 Task: Measure the distance between Denver and Clyfford Still Museum.
Action: Key pressed de
Screenshot: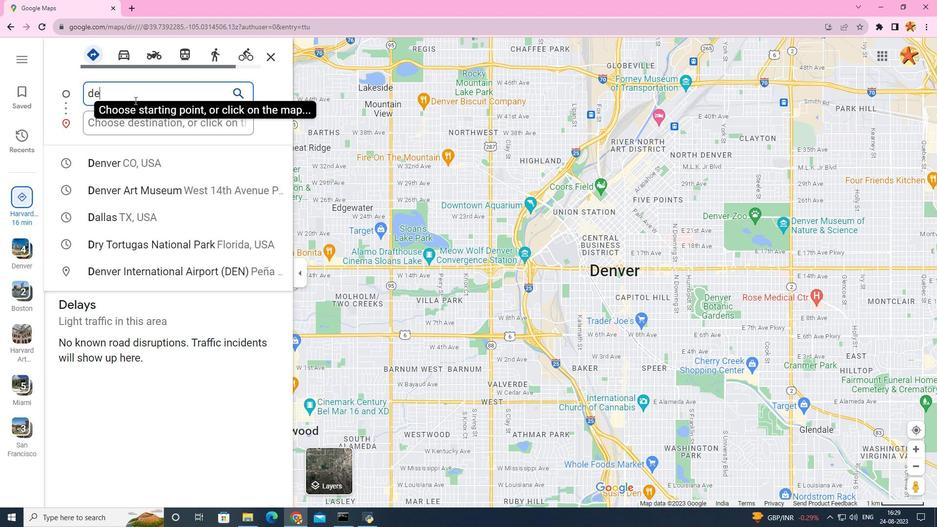 
Action: Mouse moved to (140, 161)
Screenshot: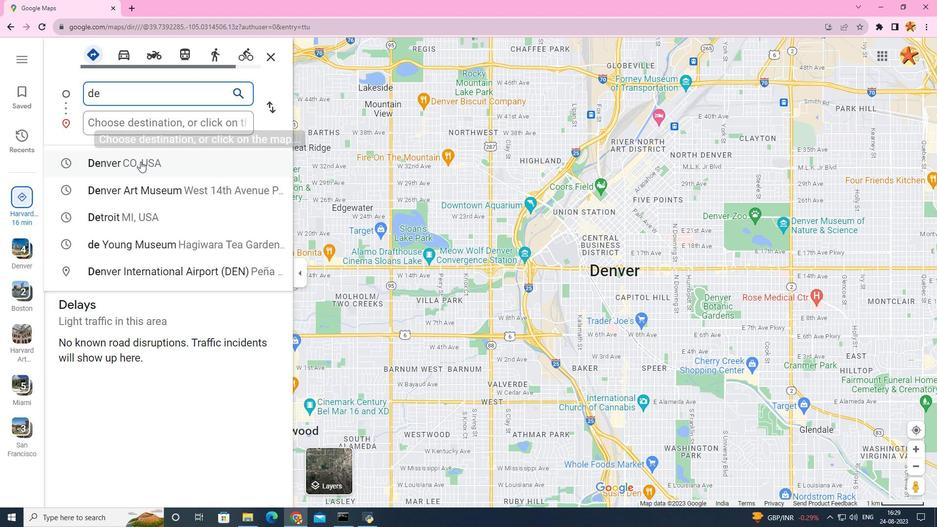
Action: Mouse pressed left at (140, 161)
Screenshot: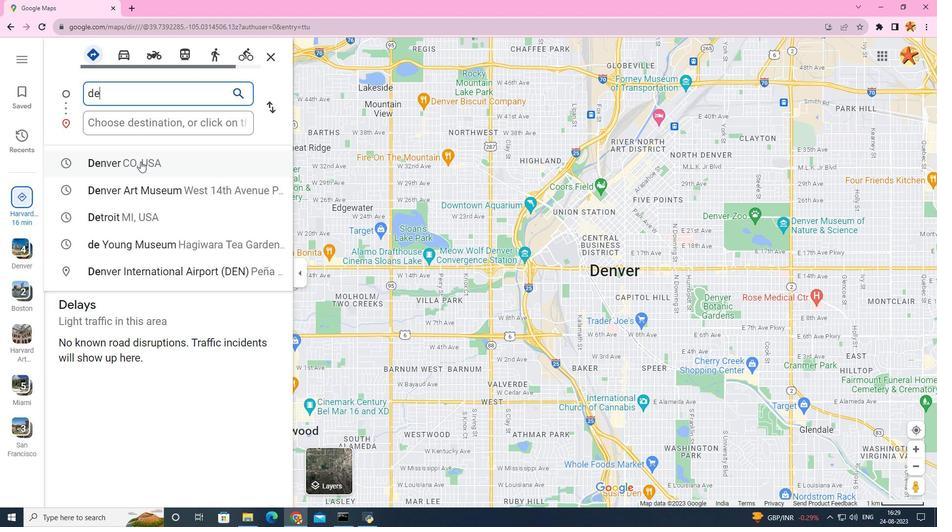 
Action: Mouse moved to (142, 126)
Screenshot: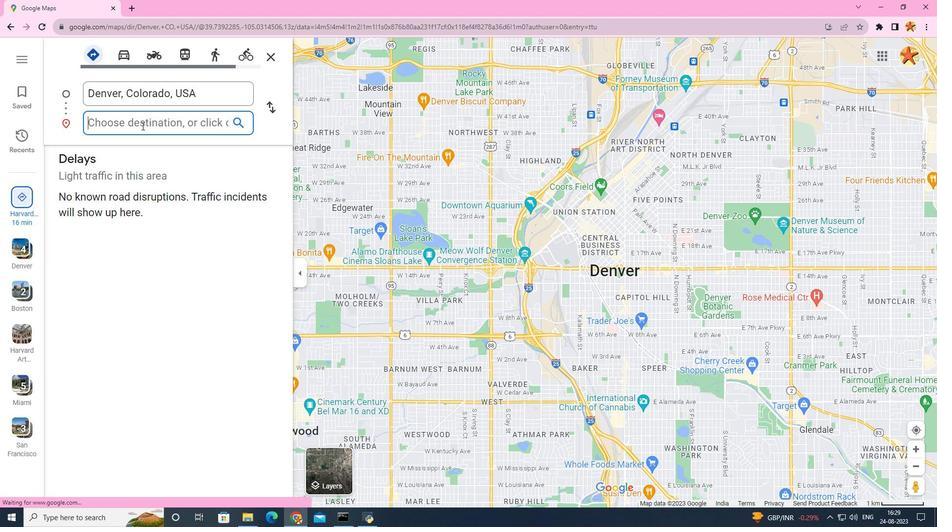 
Action: Mouse pressed left at (142, 126)
Screenshot: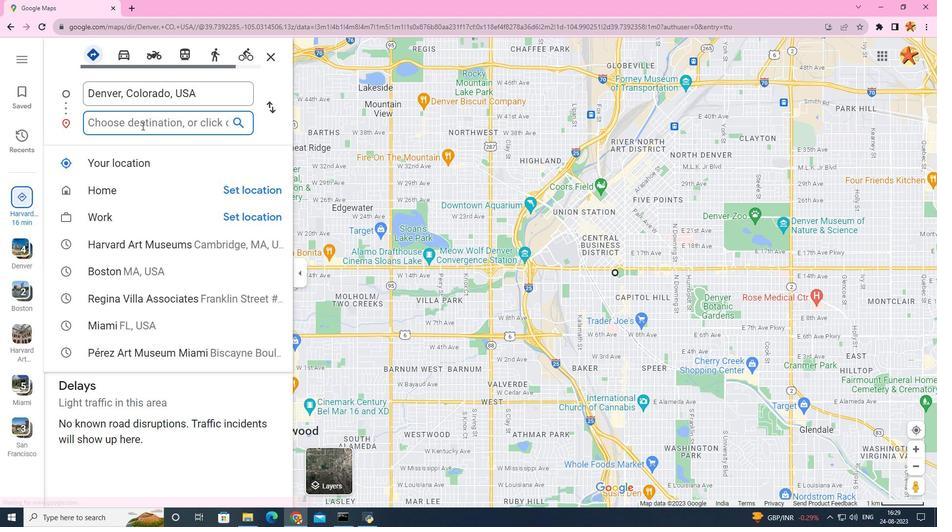 
Action: Key pressed clyff
Screenshot: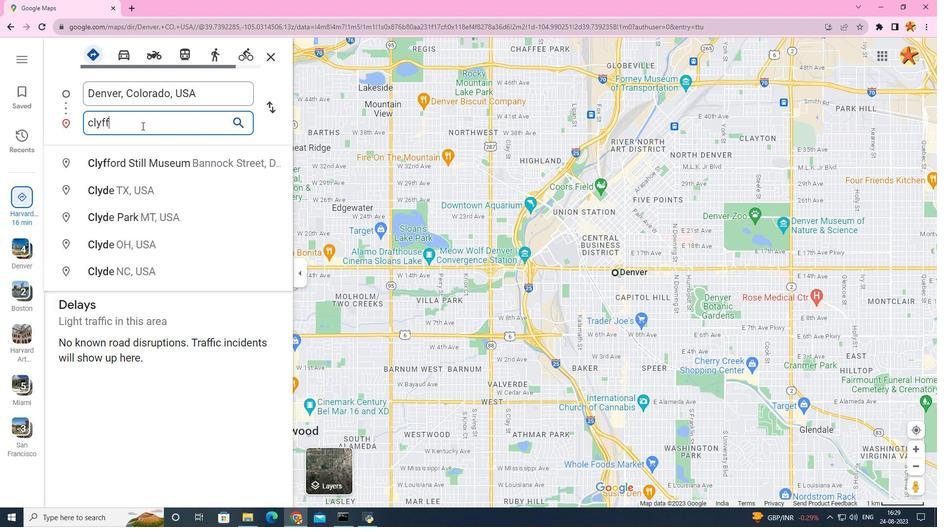 
Action: Mouse moved to (183, 162)
Screenshot: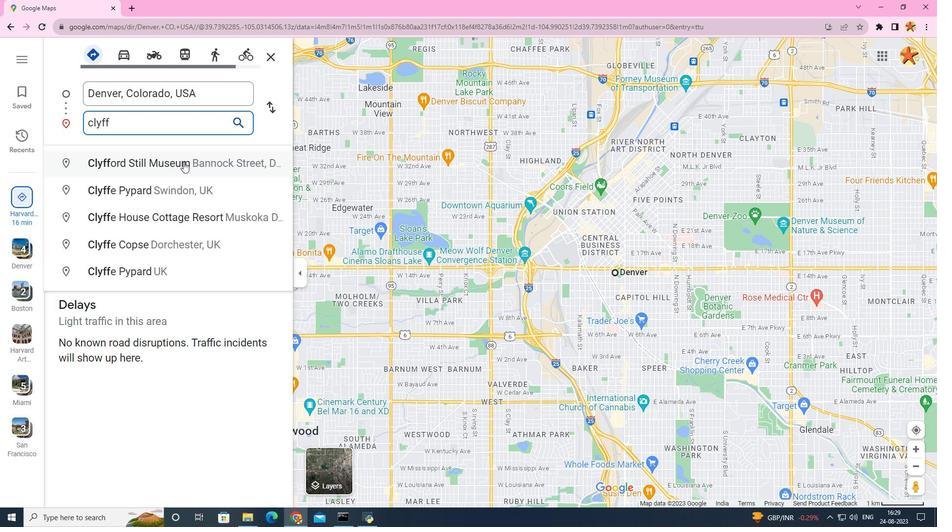 
Action: Mouse pressed left at (183, 162)
Screenshot: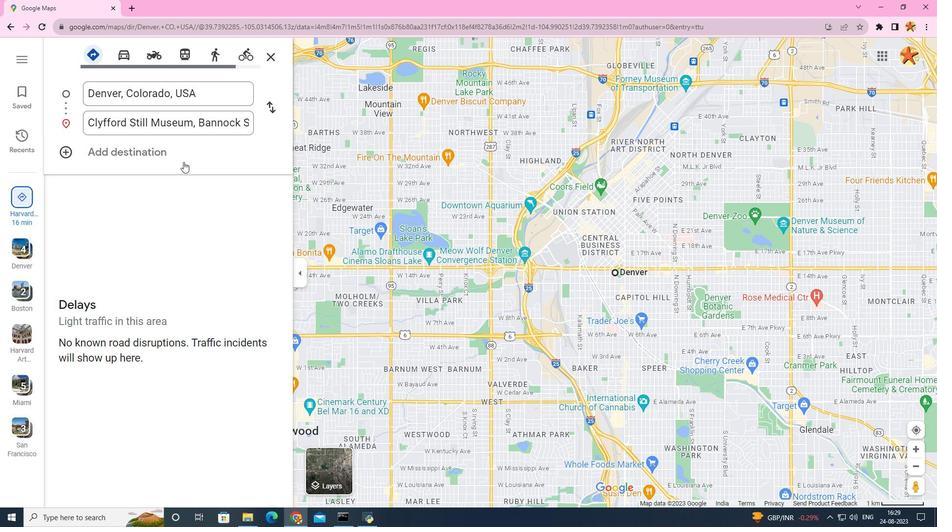 
Action: Mouse moved to (524, 467)
Screenshot: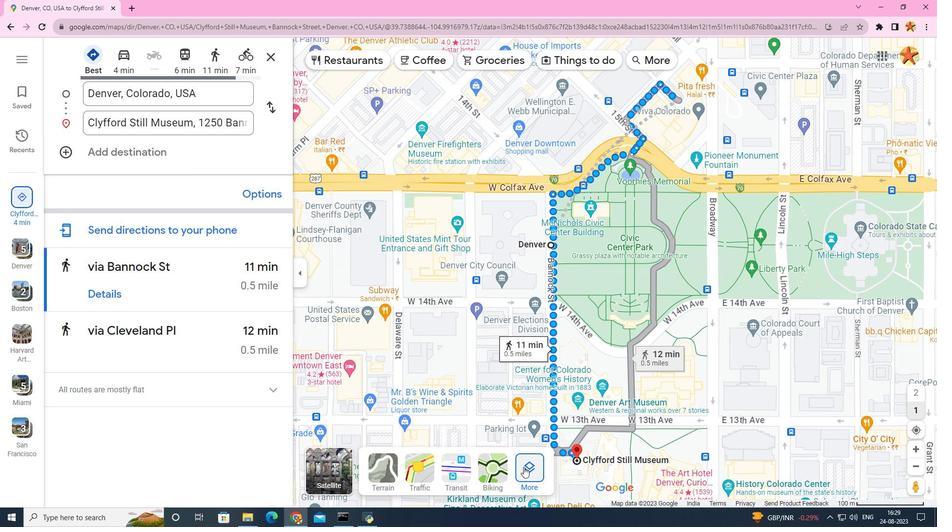 
Action: Mouse pressed left at (524, 467)
Screenshot: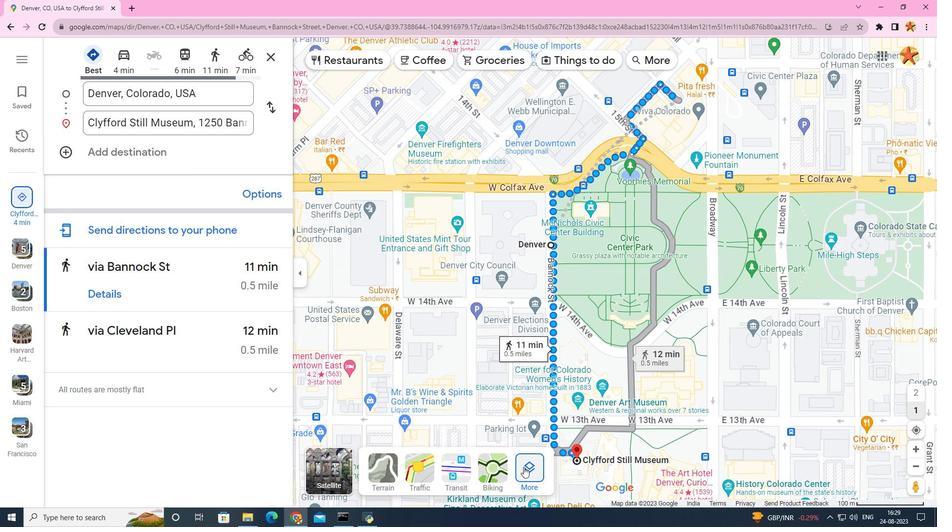 
Action: Mouse moved to (406, 361)
Screenshot: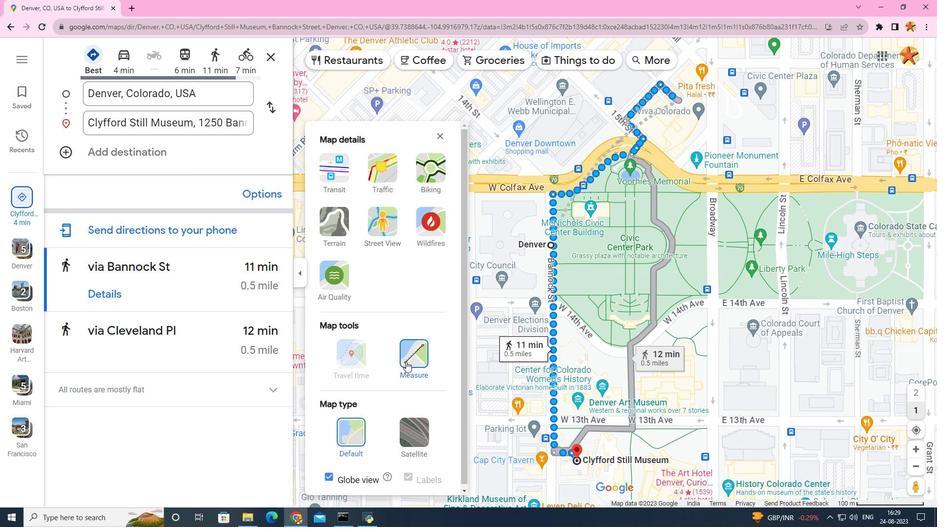 
Action: Mouse pressed left at (406, 361)
Screenshot: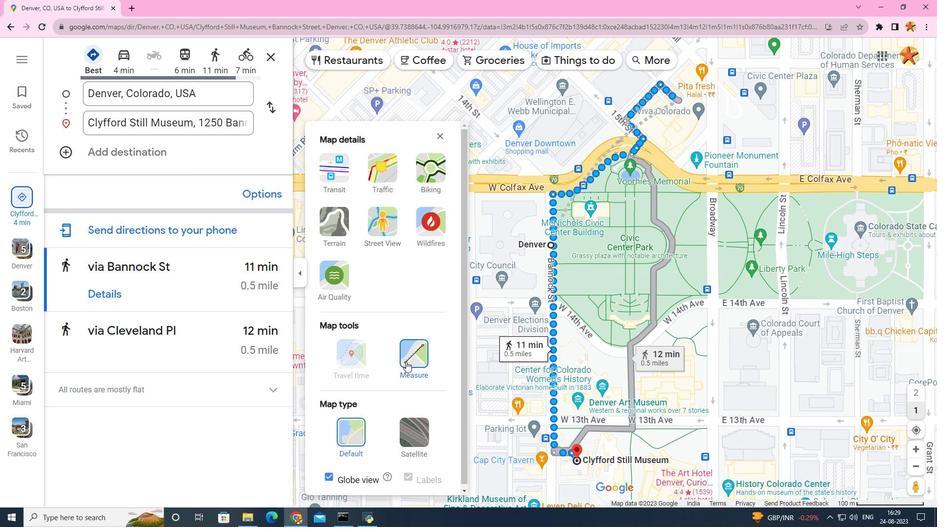 
Action: Mouse moved to (549, 244)
Screenshot: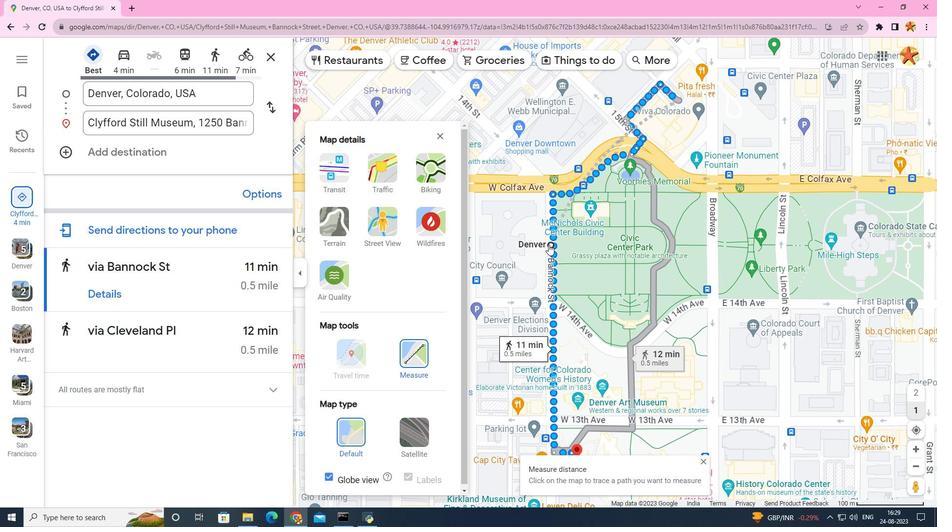
Action: Mouse pressed left at (549, 244)
Screenshot: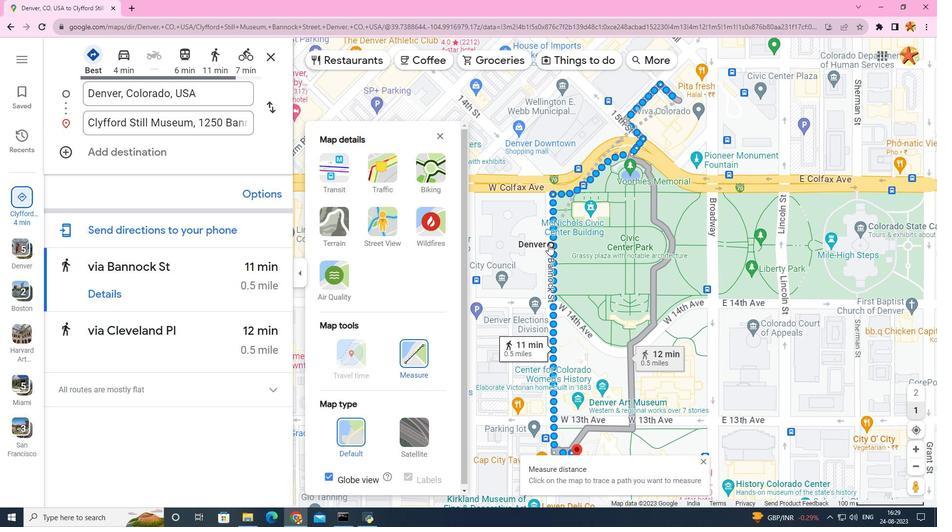 
Action: Mouse scrolled (549, 244) with delta (0, 0)
Screenshot: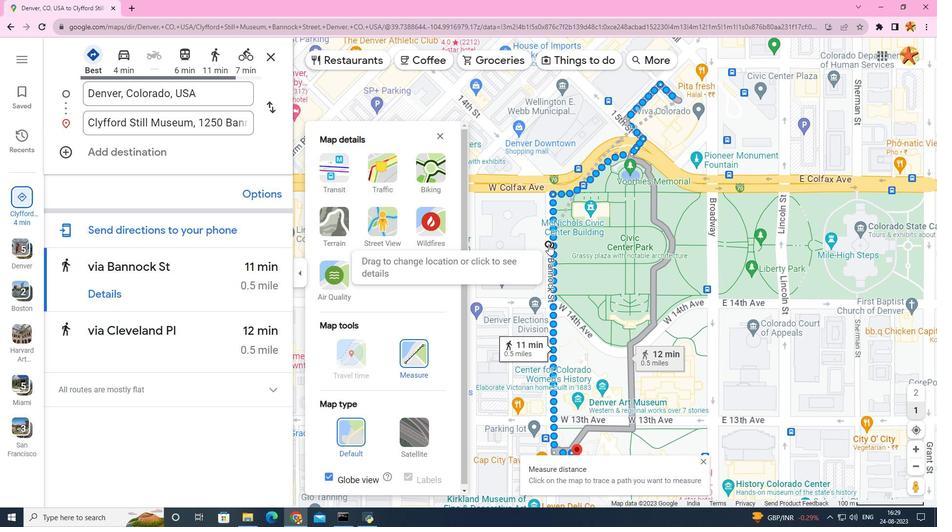 
Action: Mouse scrolled (549, 244) with delta (0, 0)
Screenshot: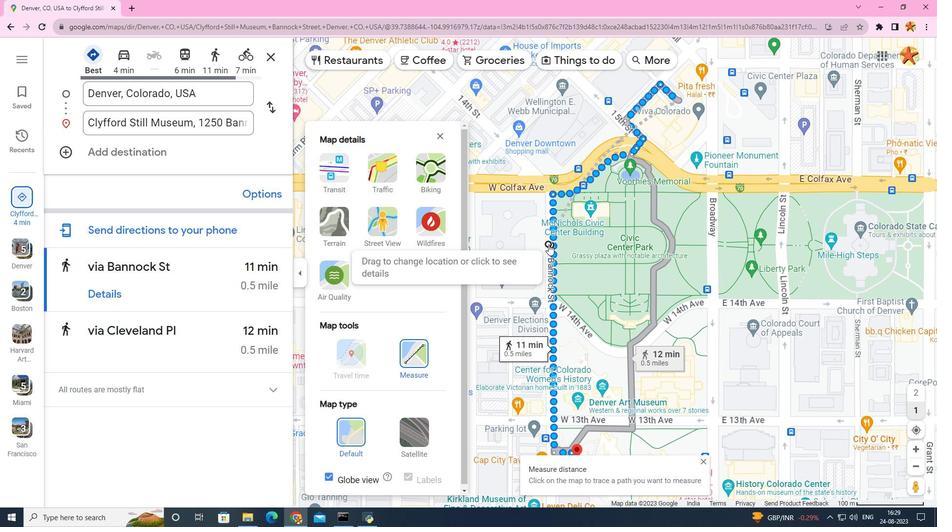 
Action: Mouse scrolled (549, 244) with delta (0, 0)
Screenshot: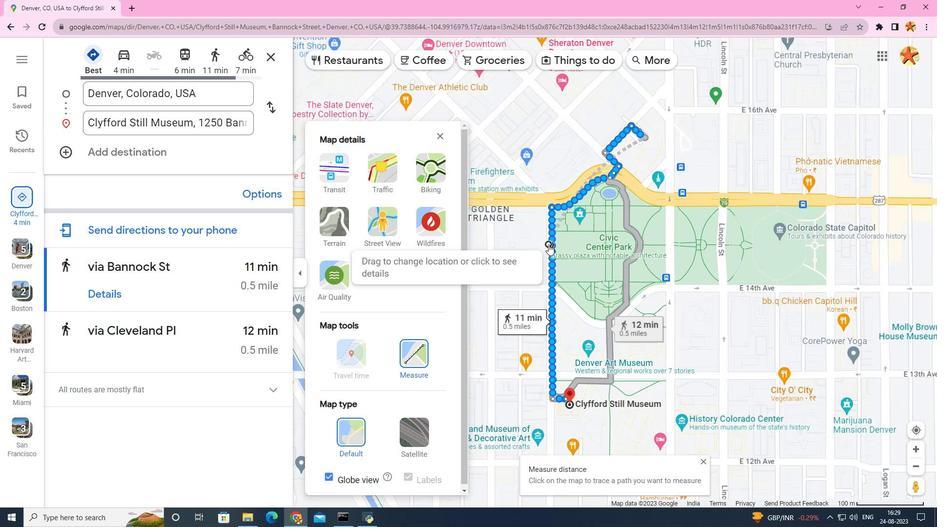 
Action: Mouse moved to (566, 370)
Screenshot: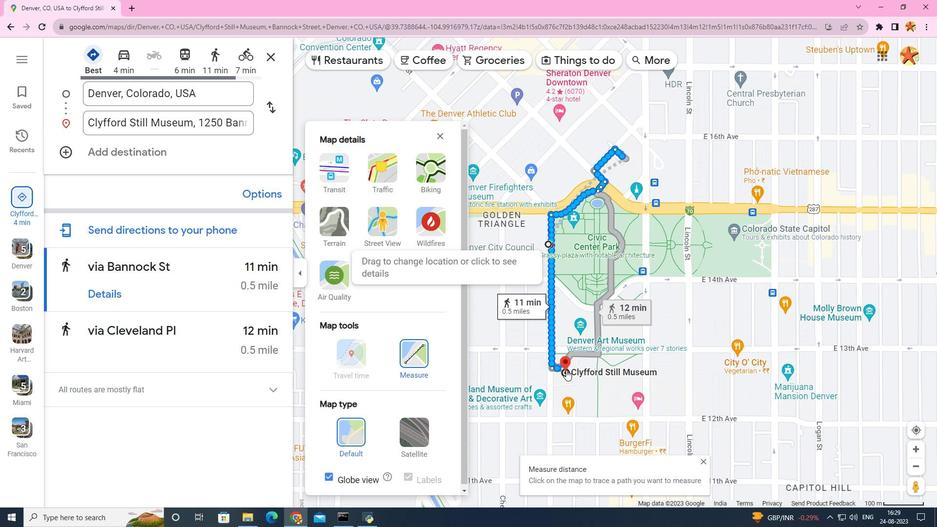 
Action: Mouse pressed left at (566, 370)
Screenshot: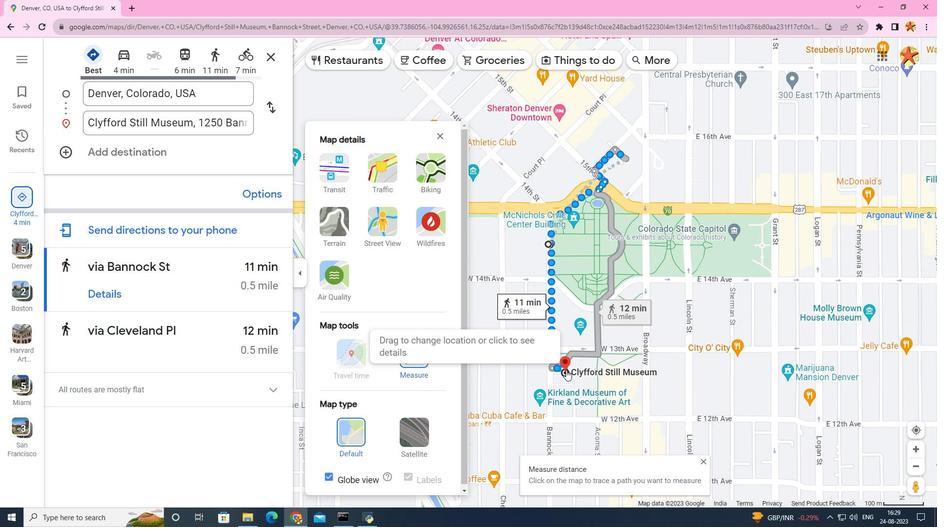
Action: Mouse moved to (564, 333)
Screenshot: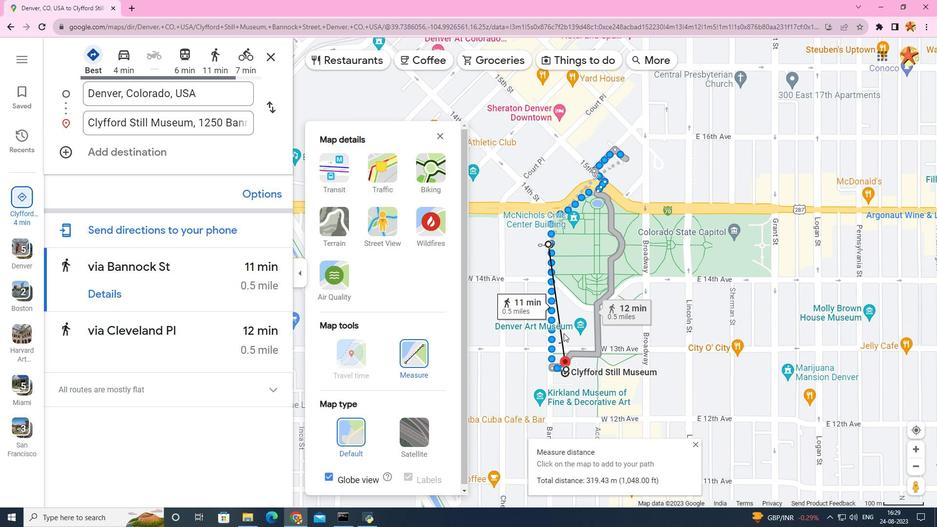 
Action: Mouse scrolled (564, 334) with delta (0, 0)
Screenshot: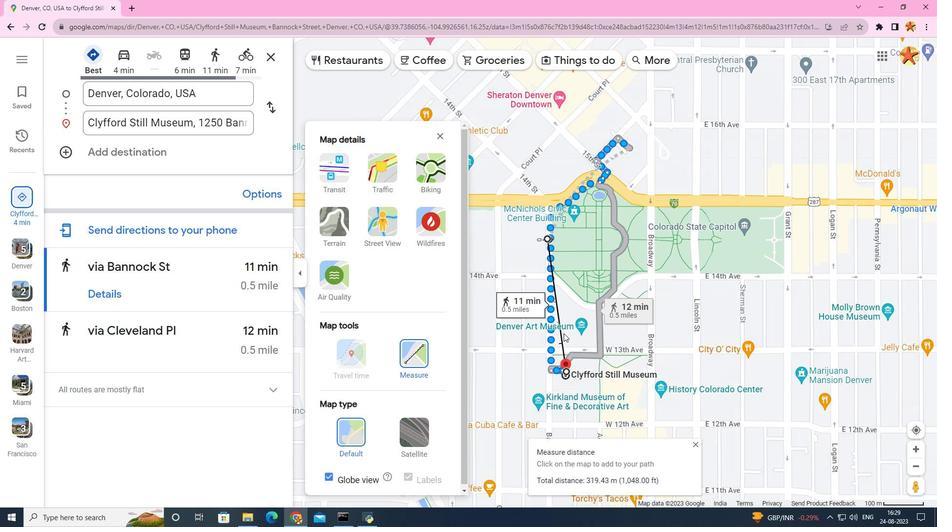
Action: Mouse scrolled (564, 334) with delta (0, 0)
Screenshot: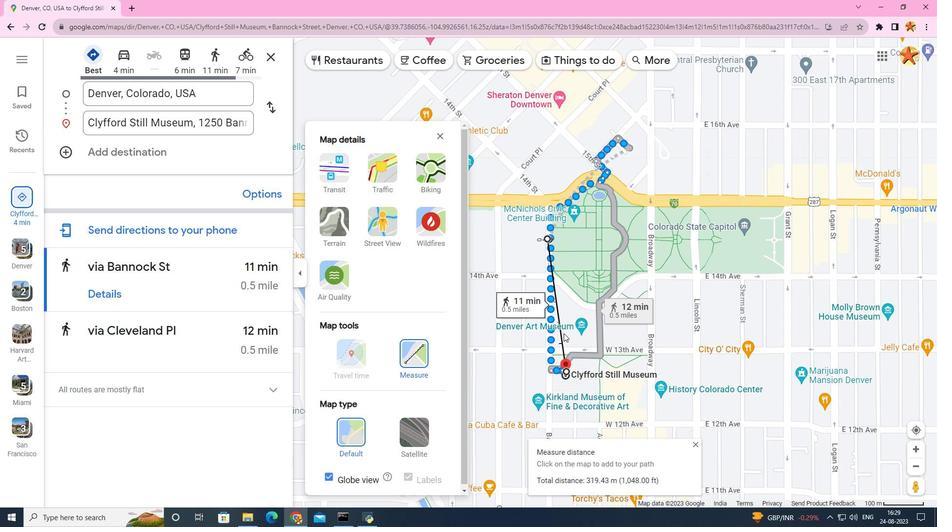 
Action: Mouse moved to (564, 336)
Screenshot: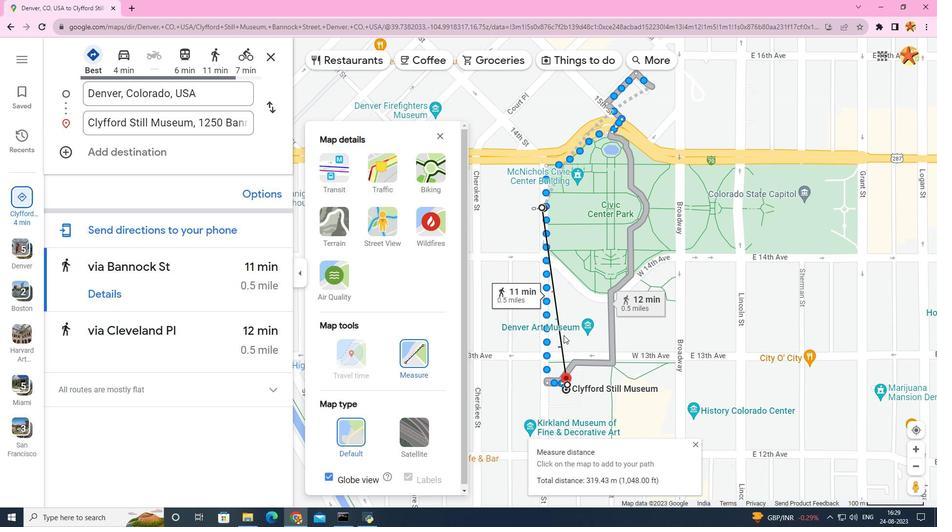 
